 Task: Add an event with the title Second Presentation Revisions and Refinements, date '2023/10/23', time 8:30 AM to 10:30 AMand add a description: The team building workshop will begin with an introduction to the importance of effective communication in the workplace. Participants will learn about the impact of communication on team dynamics, productivity, and overall success. The facilitator will set a positive and supportive tone, creating a safe space for open dialogue and learning.Select event color  Sage . Add location for the event as: Algiers, Algeria, logged in from the account softage.8@softage.netand send the event invitation to softage.1@softage.net and softage.2@softage.net. Set a reminder for the event Weekly on Sunday
Action: Mouse moved to (58, 98)
Screenshot: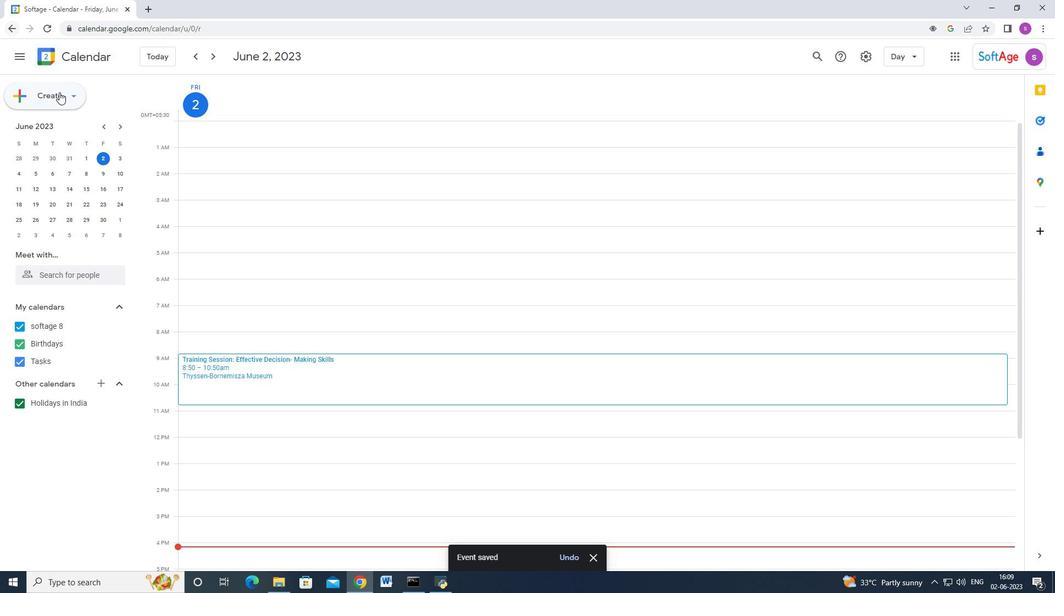 
Action: Mouse pressed left at (58, 98)
Screenshot: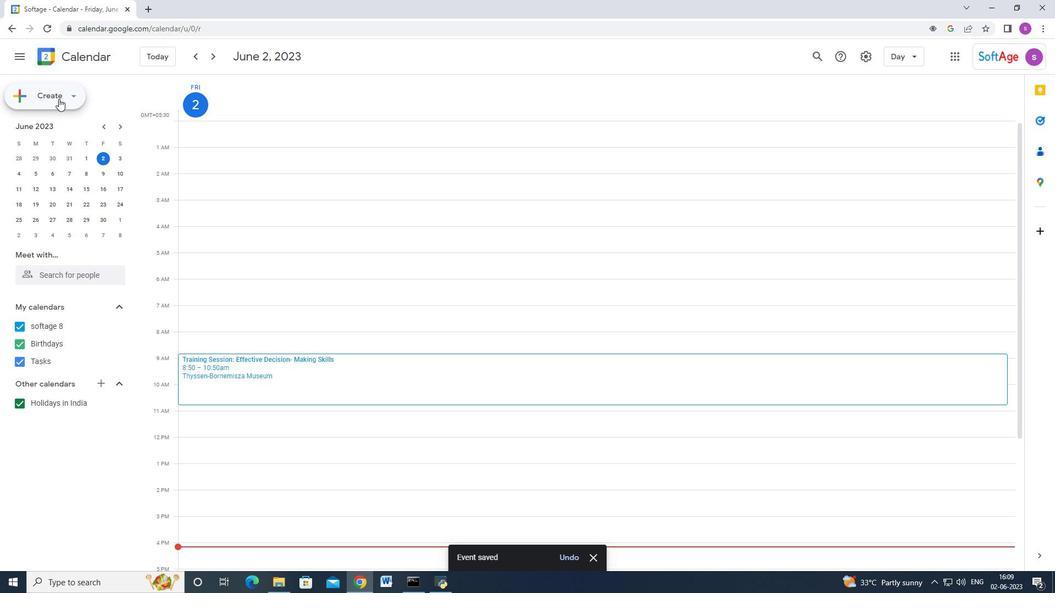 
Action: Mouse moved to (58, 119)
Screenshot: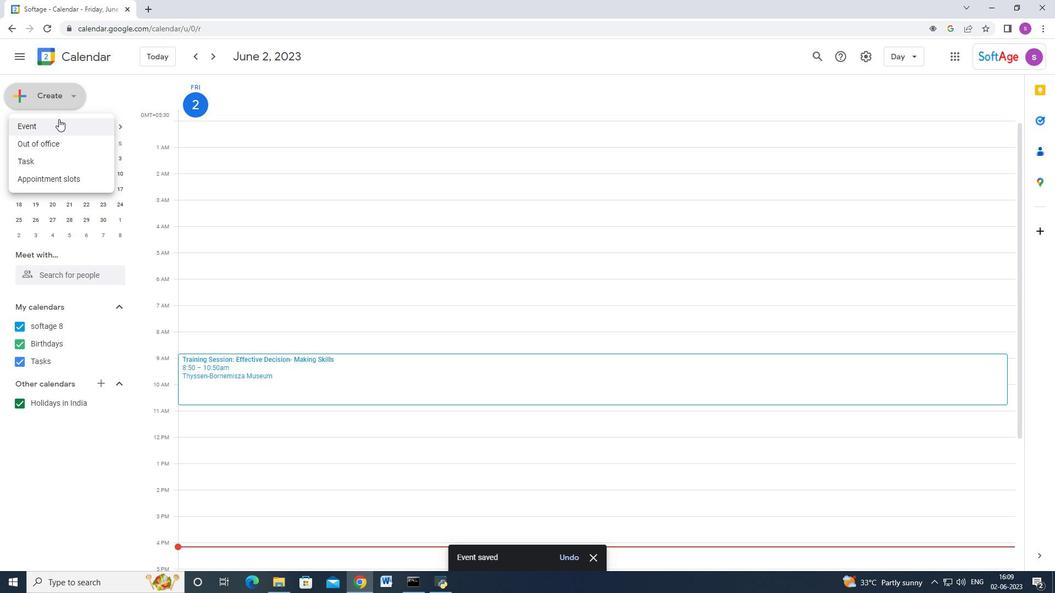 
Action: Mouse pressed left at (58, 119)
Screenshot: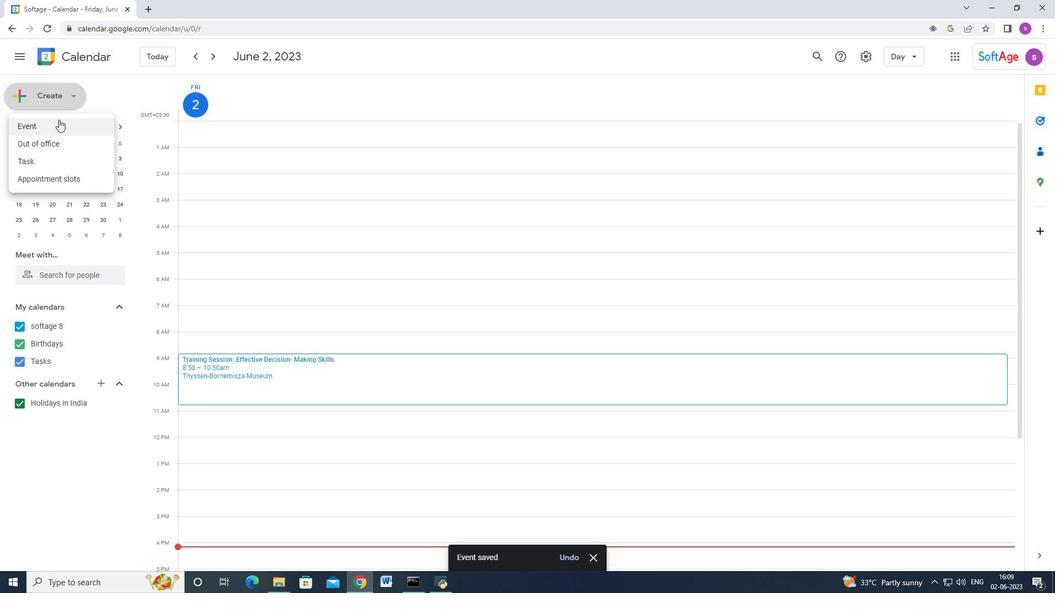 
Action: Mouse moved to (608, 528)
Screenshot: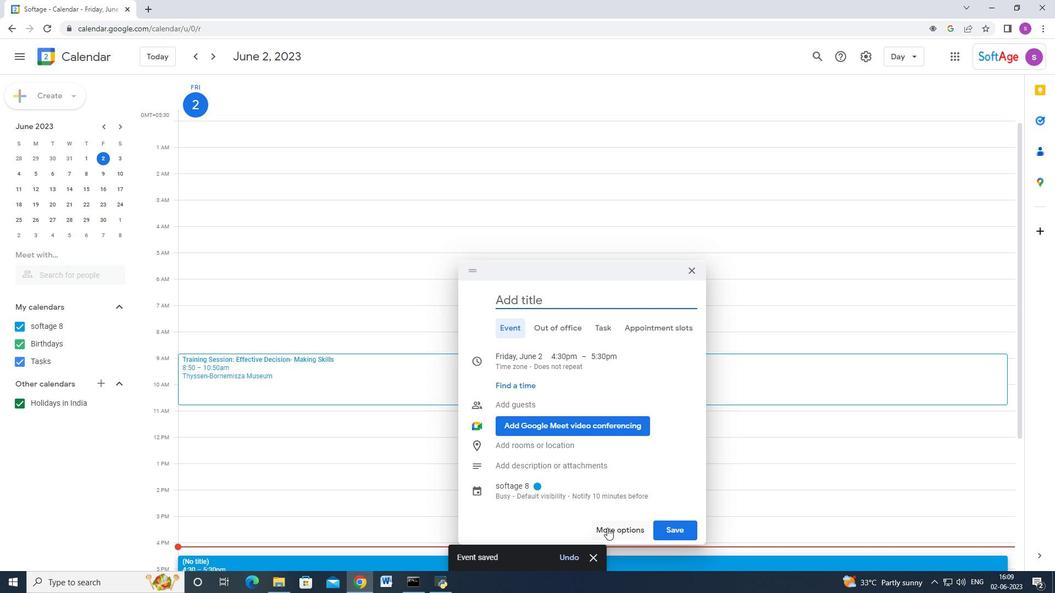 
Action: Mouse pressed left at (608, 528)
Screenshot: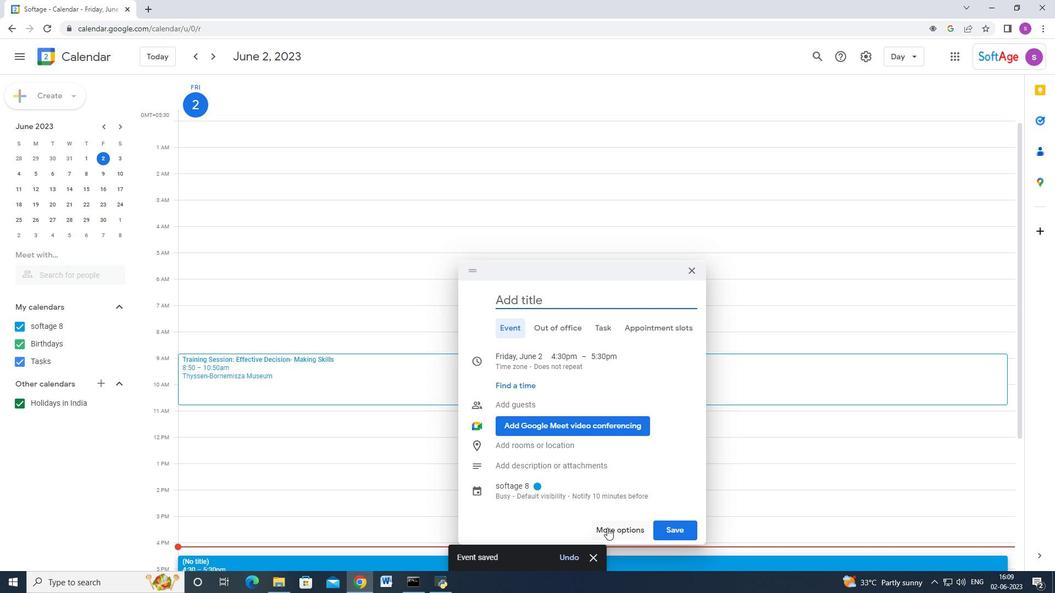 
Action: Mouse moved to (199, 73)
Screenshot: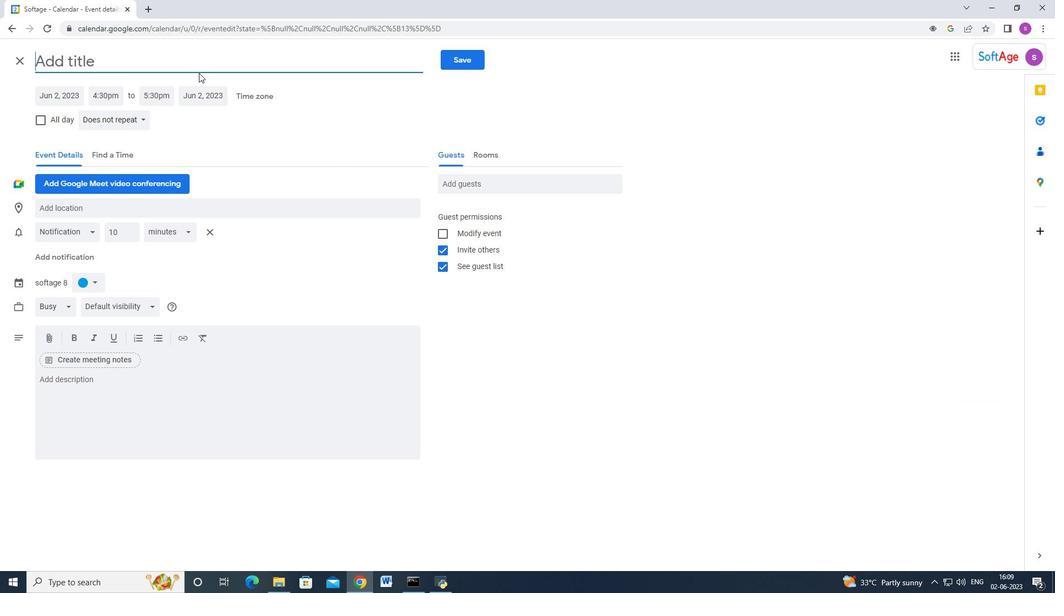 
Action: Key pressed <Key.shift_r>Sc<Key.backspace>econd<Key.space><Key.shift><Key.shift><Key.shift><Key.shift>Presem<Key.backspace>ntation<Key.space><Key.shift_r>Revisions<Key.space>and<Key.space><Key.shift_r>Refinements
Screenshot: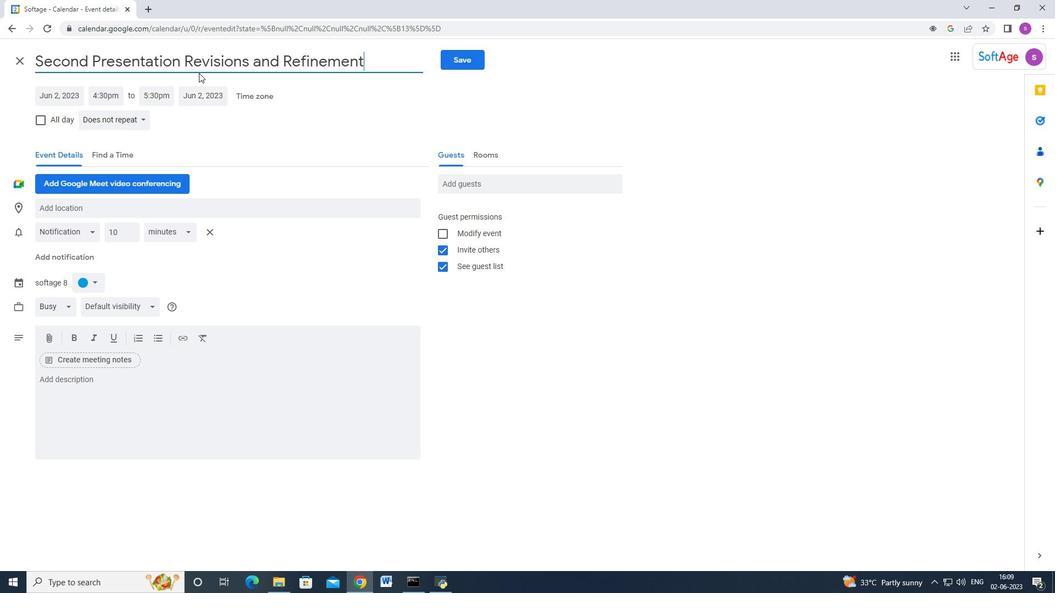 
Action: Mouse moved to (64, 99)
Screenshot: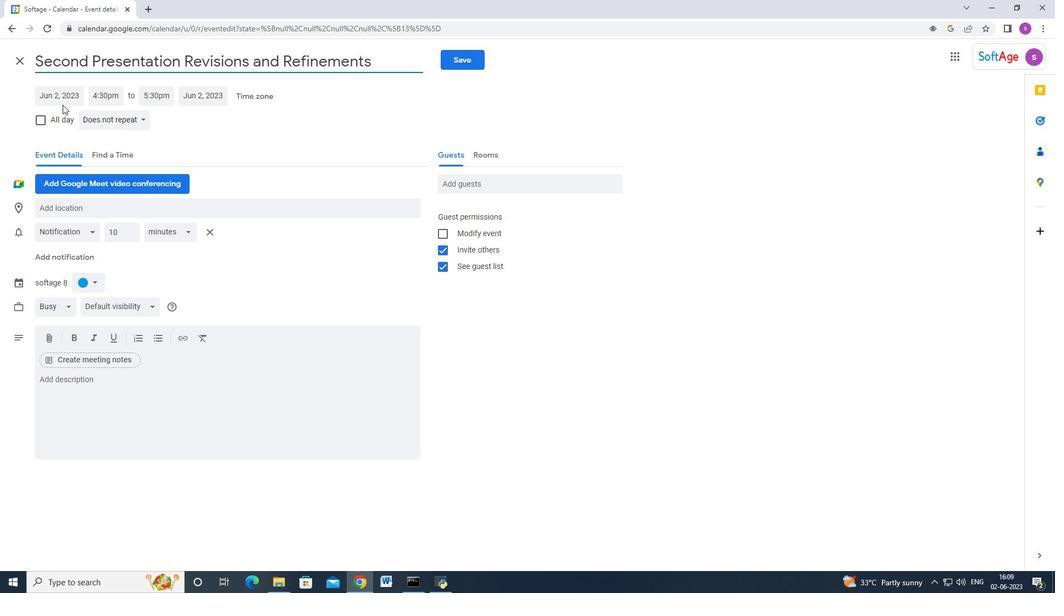 
Action: Mouse pressed left at (64, 99)
Screenshot: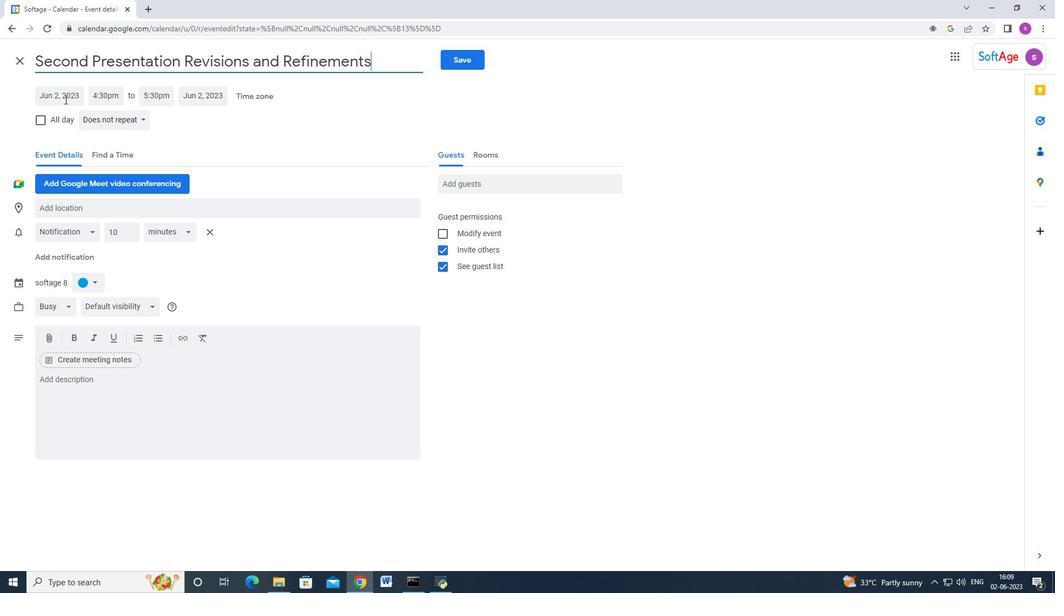 
Action: Mouse moved to (171, 115)
Screenshot: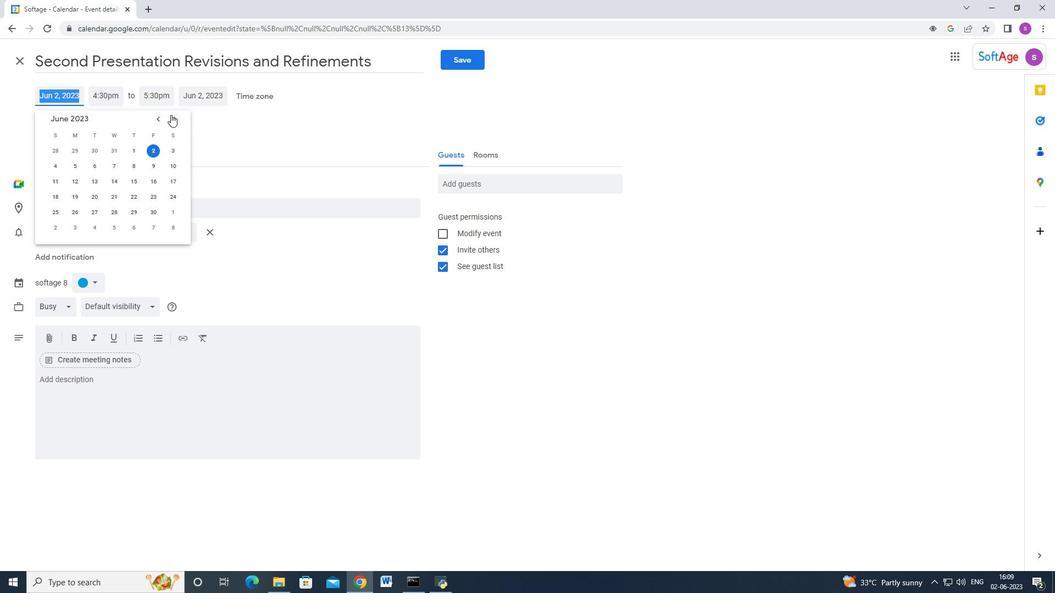 
Action: Mouse pressed left at (170, 115)
Screenshot: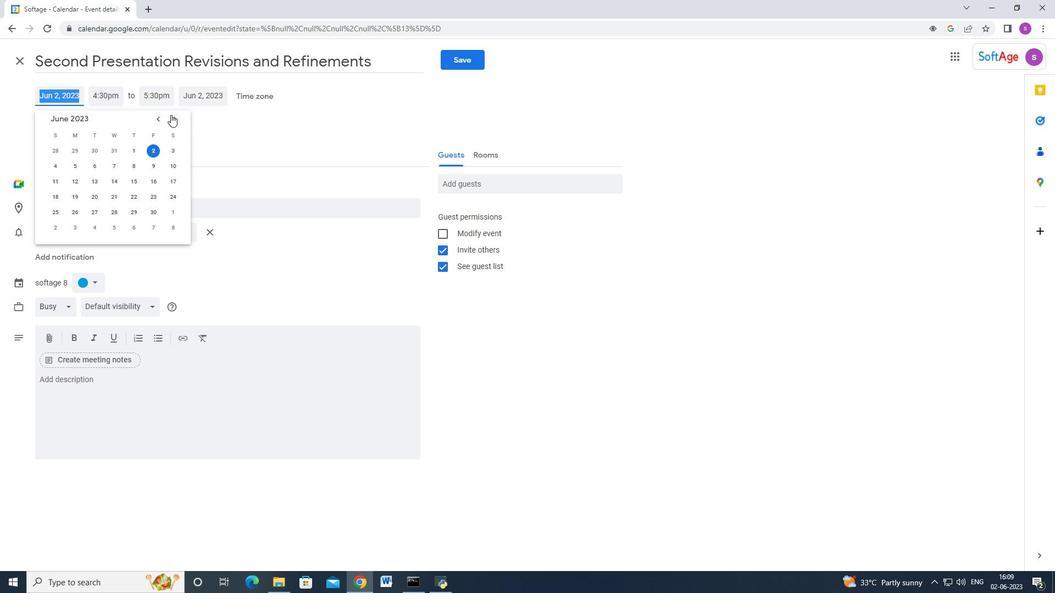 
Action: Mouse moved to (172, 115)
Screenshot: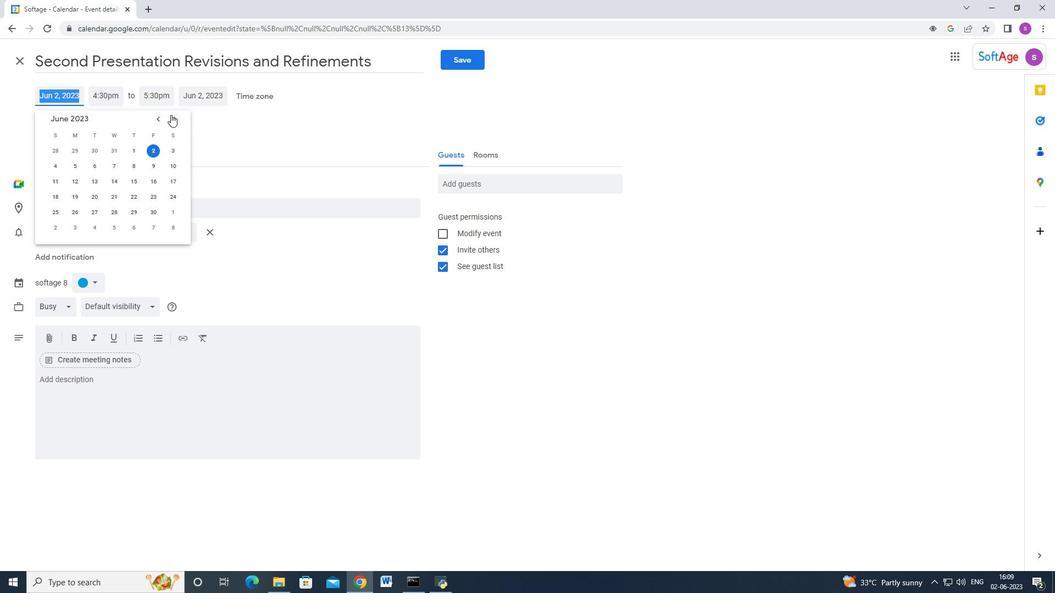 
Action: Mouse pressed left at (172, 115)
Screenshot: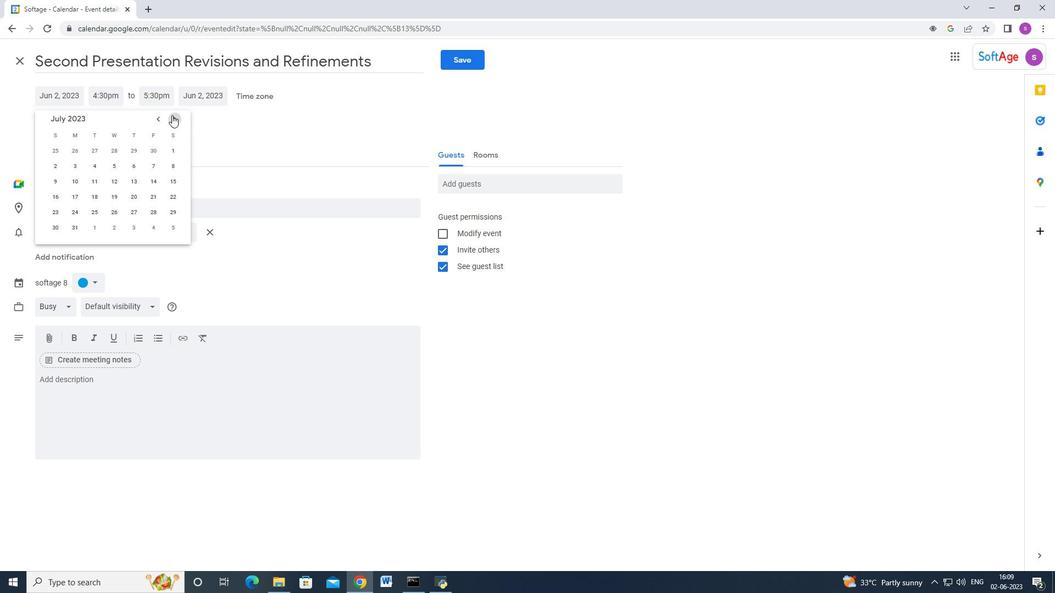 
Action: Mouse pressed left at (172, 115)
Screenshot: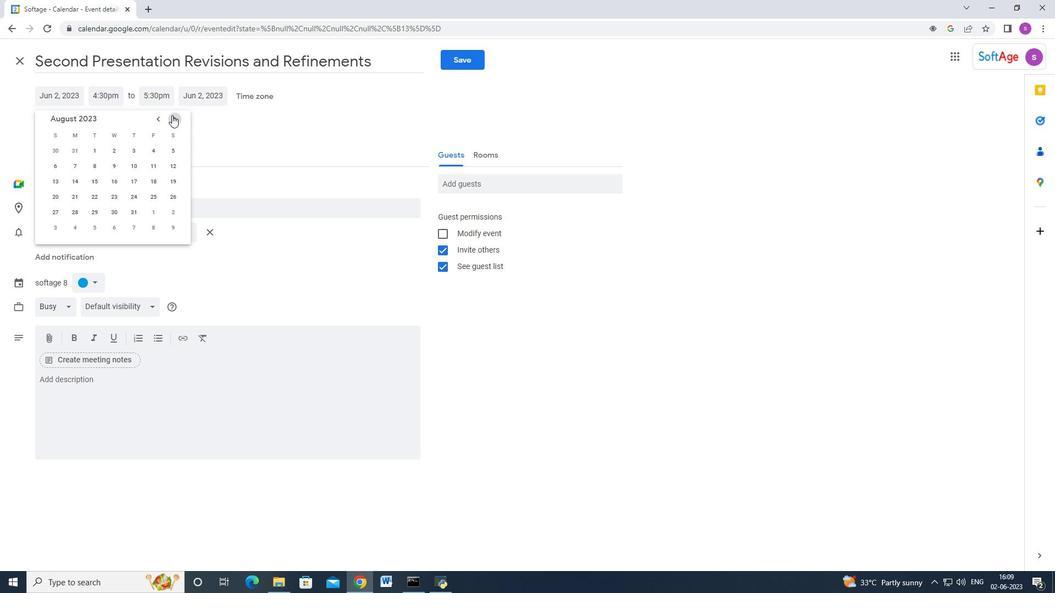 
Action: Mouse pressed left at (172, 115)
Screenshot: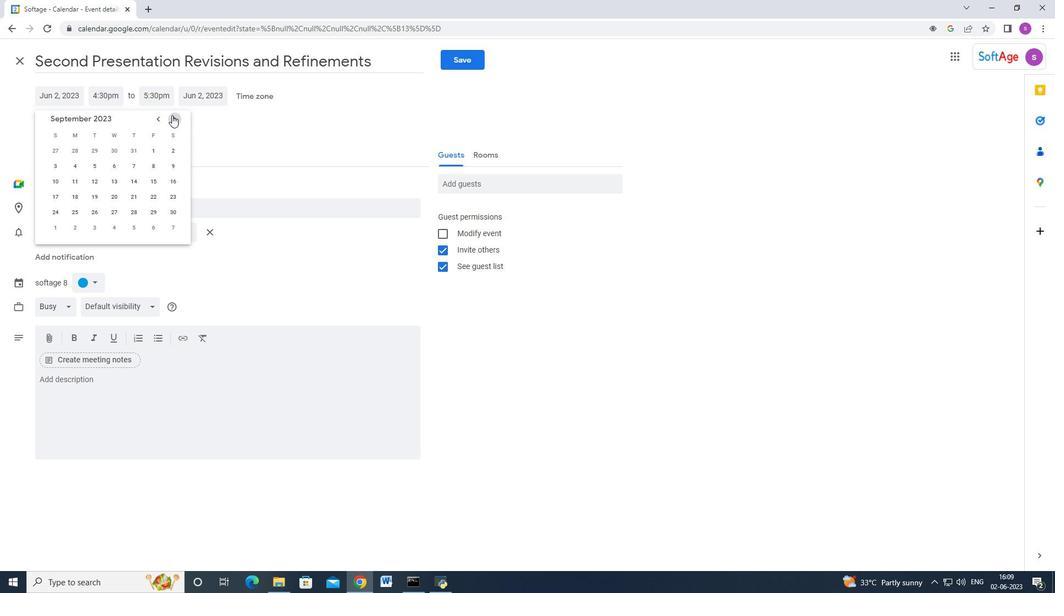 
Action: Mouse moved to (80, 197)
Screenshot: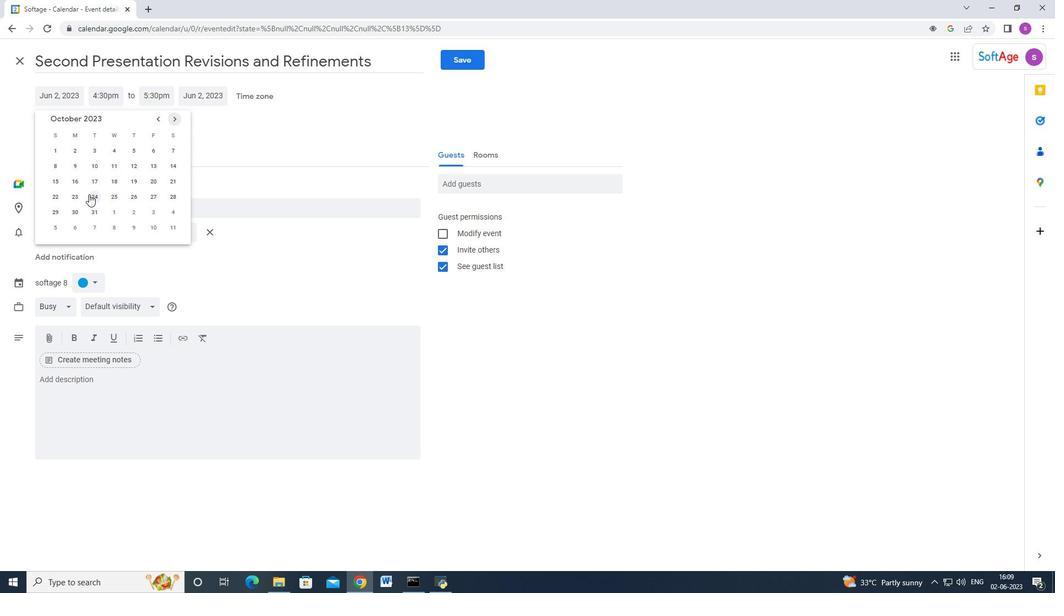 
Action: Mouse pressed left at (80, 197)
Screenshot: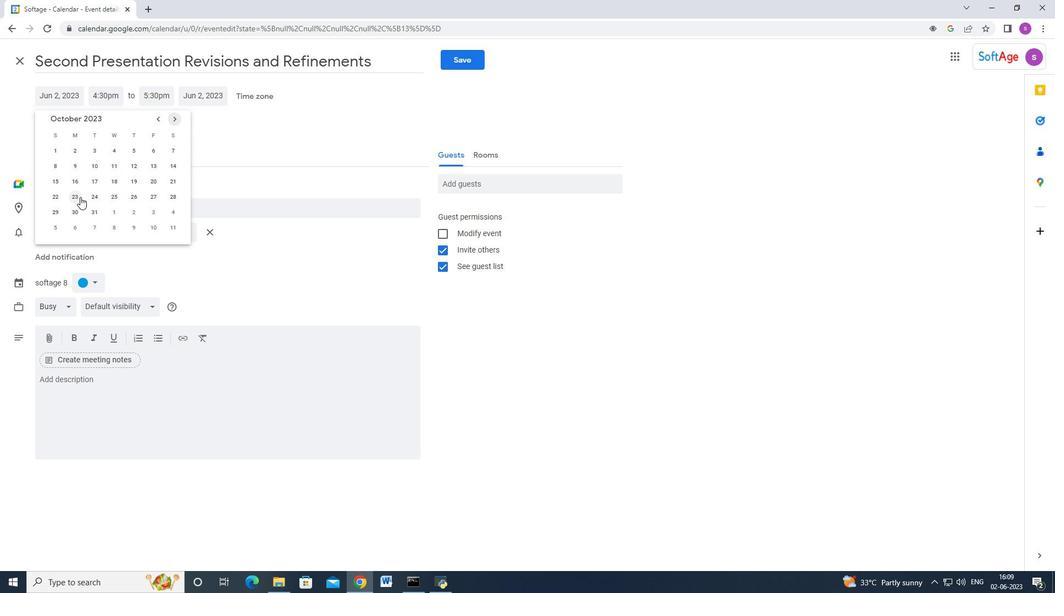 
Action: Mouse moved to (109, 101)
Screenshot: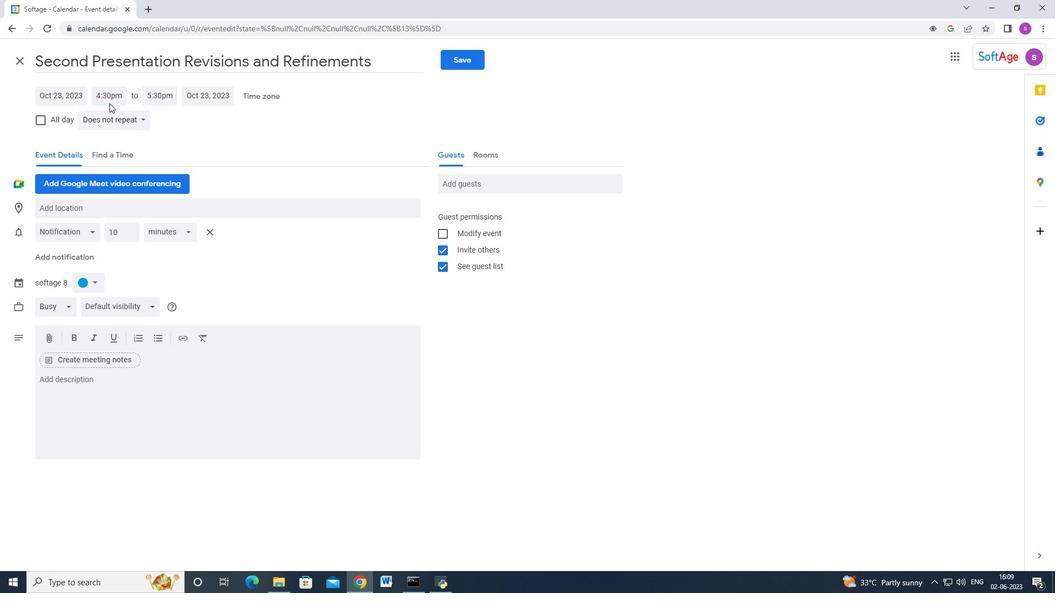 
Action: Mouse pressed left at (109, 101)
Screenshot: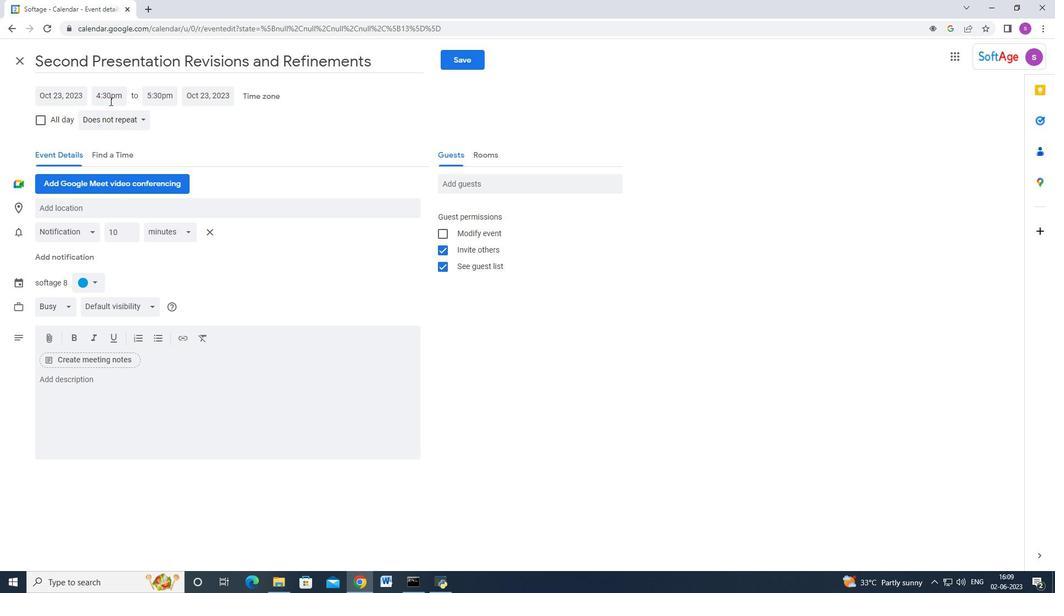 
Action: Mouse moved to (119, 98)
Screenshot: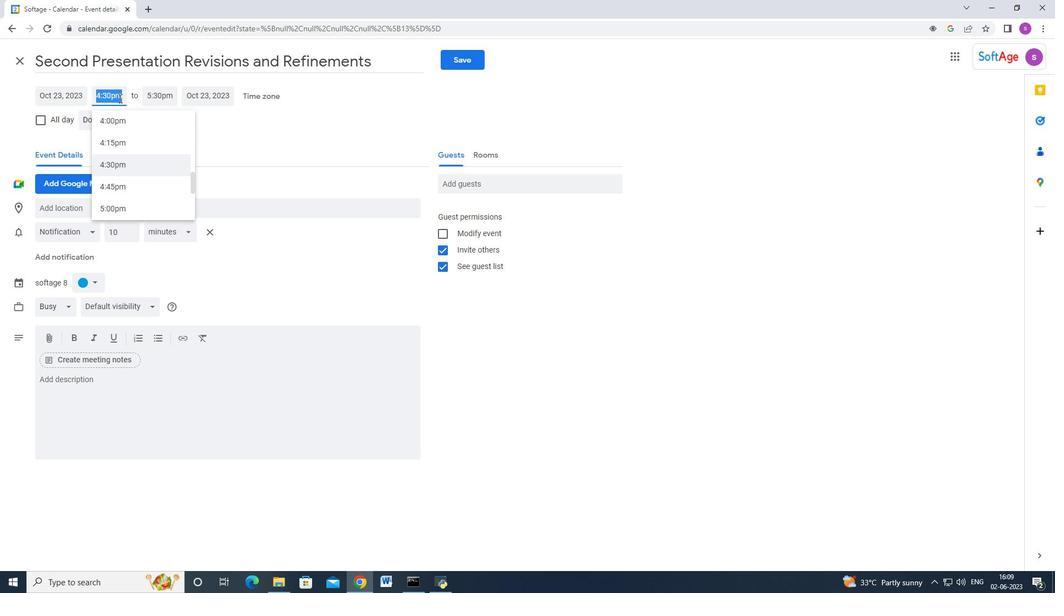 
Action: Key pressed 8<Key.shift>:30am<Key.enter><Key.tab>10<Key.shift>:30am<Key.enter>
Screenshot: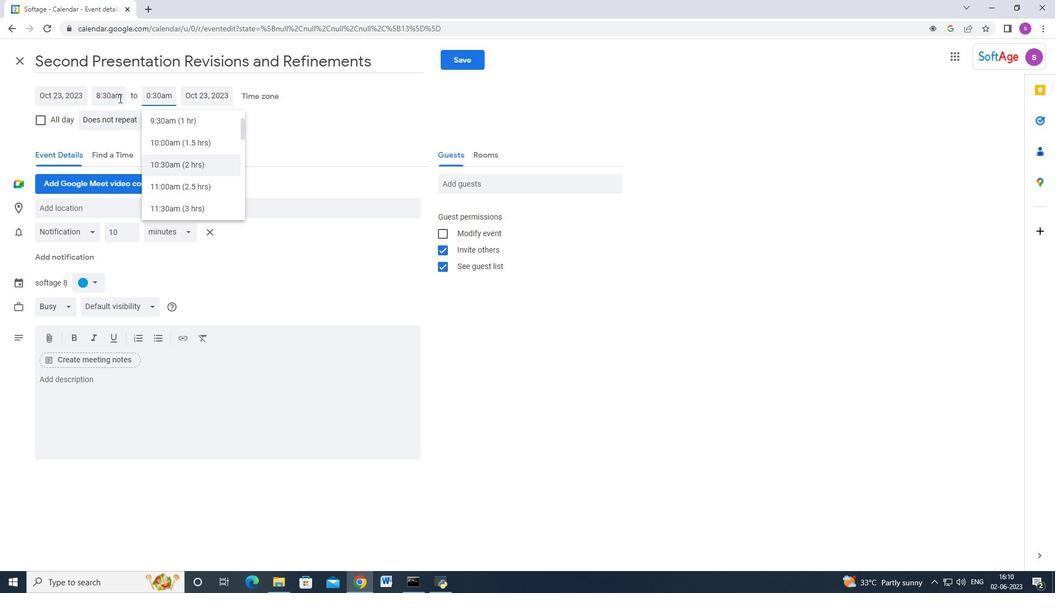 
Action: Mouse moved to (224, 382)
Screenshot: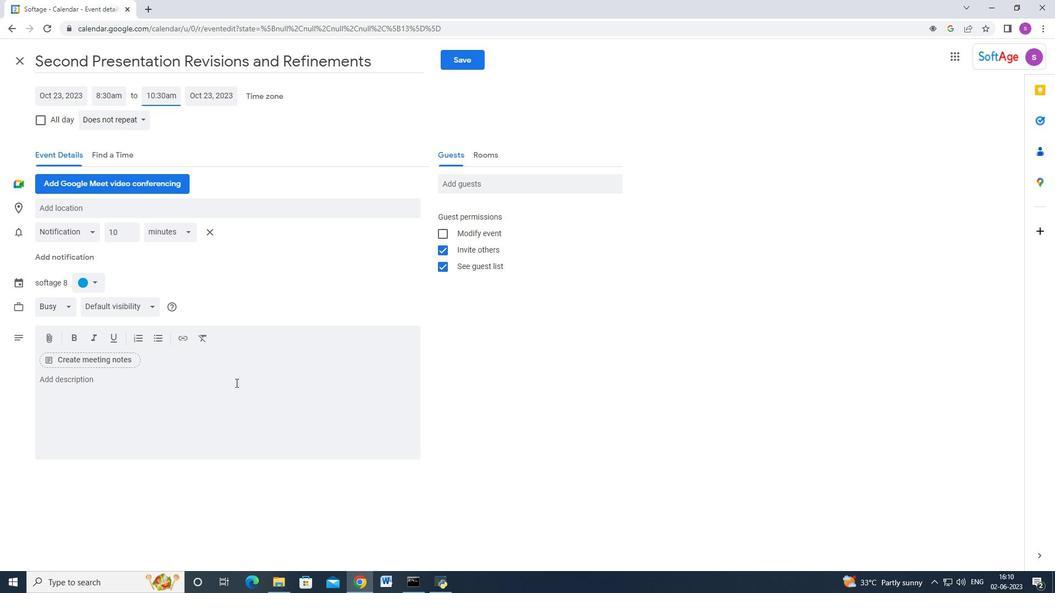 
Action: Mouse pressed left at (224, 382)
Screenshot: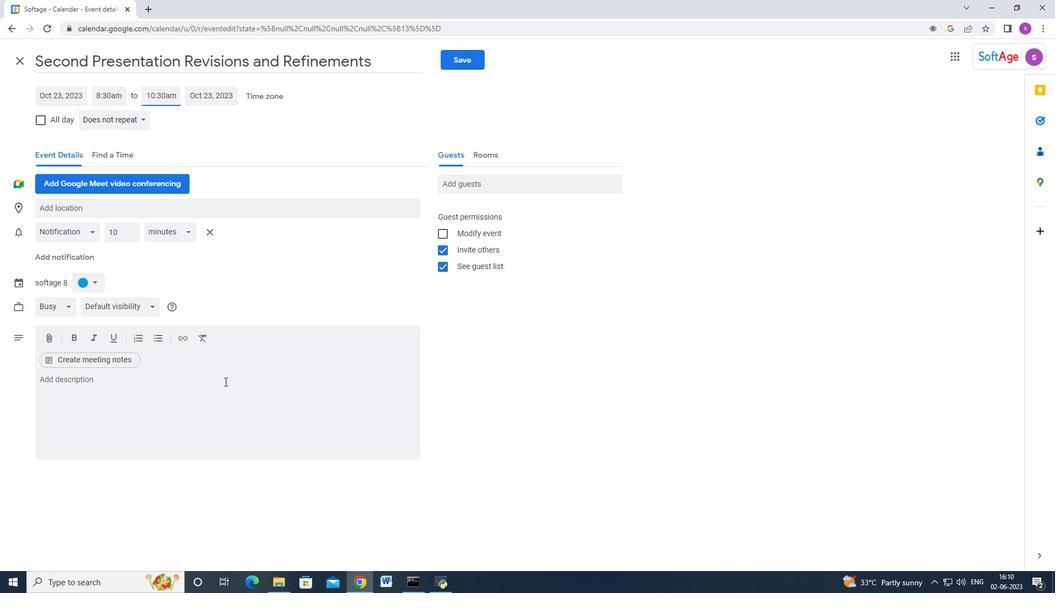 
Action: Mouse moved to (224, 382)
Screenshot: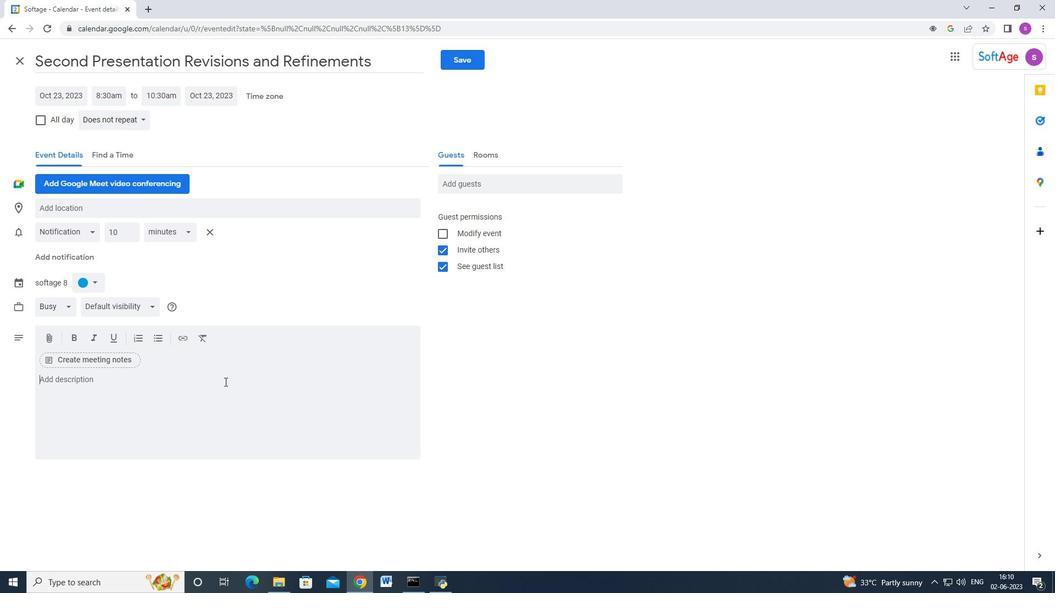 
Action: Key pressed <Key.shift>The<Key.space>team<Key.space>building<Key.space>workshop<Key.space>will<Key.space>begin<Key.space>with<Key.space>an<Key.space>introduction<Key.space>to<Key.space>the<Key.space>impoe<Key.backspace>rtance<Key.space>of<Key.space>effective<Key.space>communication<Key.space>in<Key.space>the<Key.space>workplace.<Key.space><Key.shift>Participants<Key.space>will<Key.space>learn<Key.space>abouth<Key.backspace><Key.space>the<Key.space>impact<Key.space>of<Key.space>communication<Key.space>on<Key.space>team<Key.space>dynamics,<Key.space>productivity<Key.space><Key.backspace>,<Key.space>and<Key.space>overall<Key.space>success.<Key.space><Key.shift>The<Key.space>facilitator<Key.space>will<Key.space>set<Key.space>a<Key.space>positive<Key.space>and<Key.space>supportive<Key.space>tone,<Key.space>creating<Key.space>a<Key.space>safe<Key.space>space<Key.space>for<Key.space>open<Key.space>dialogue<Key.space>and<Key.space>learning.
Screenshot: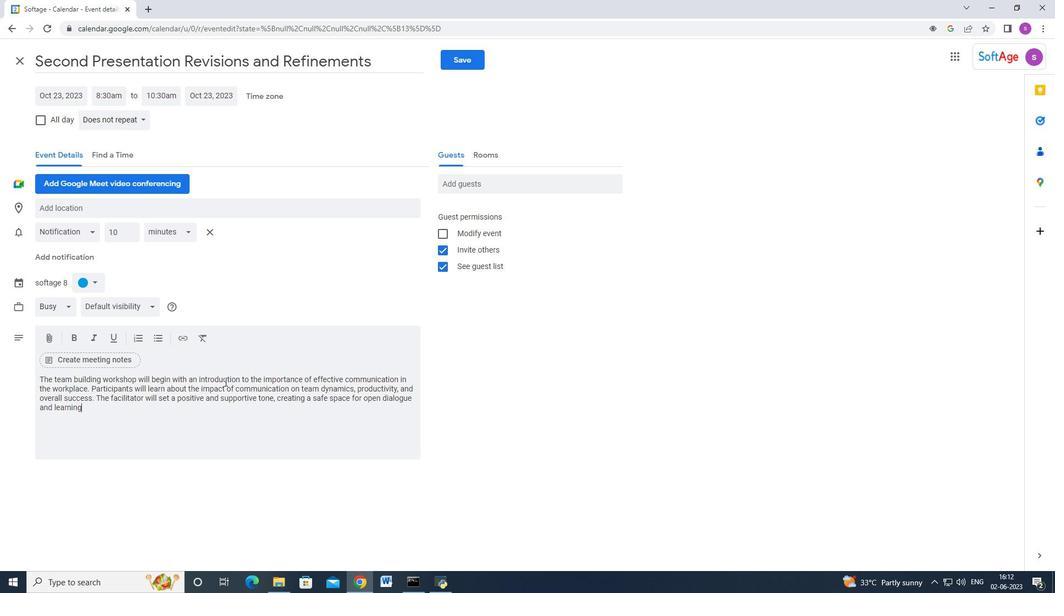 
Action: Mouse moved to (81, 285)
Screenshot: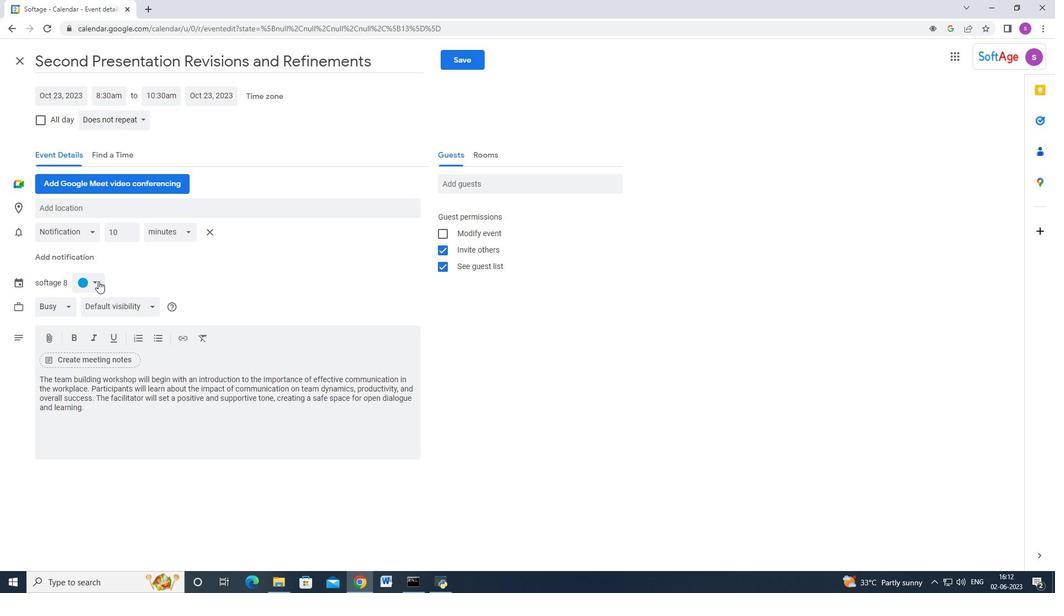 
Action: Mouse pressed left at (81, 285)
Screenshot: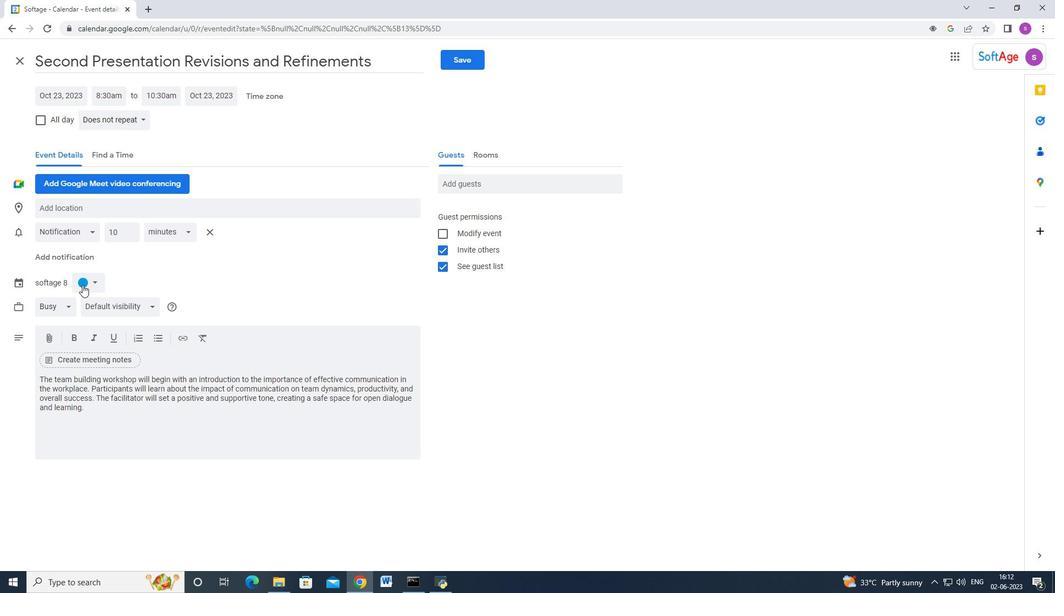 
Action: Mouse moved to (81, 308)
Screenshot: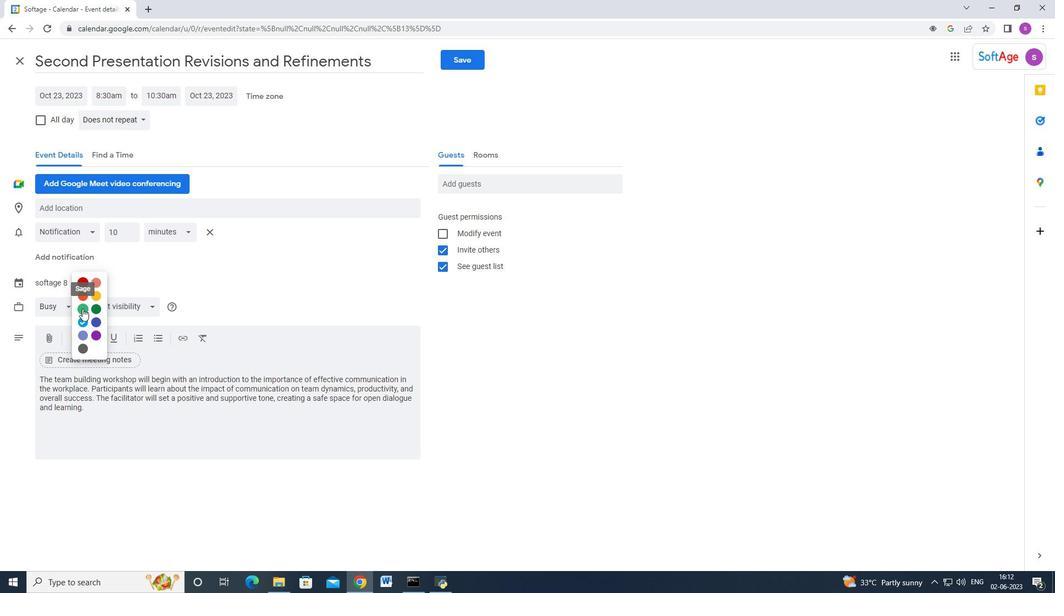 
Action: Mouse pressed left at (81, 308)
Screenshot: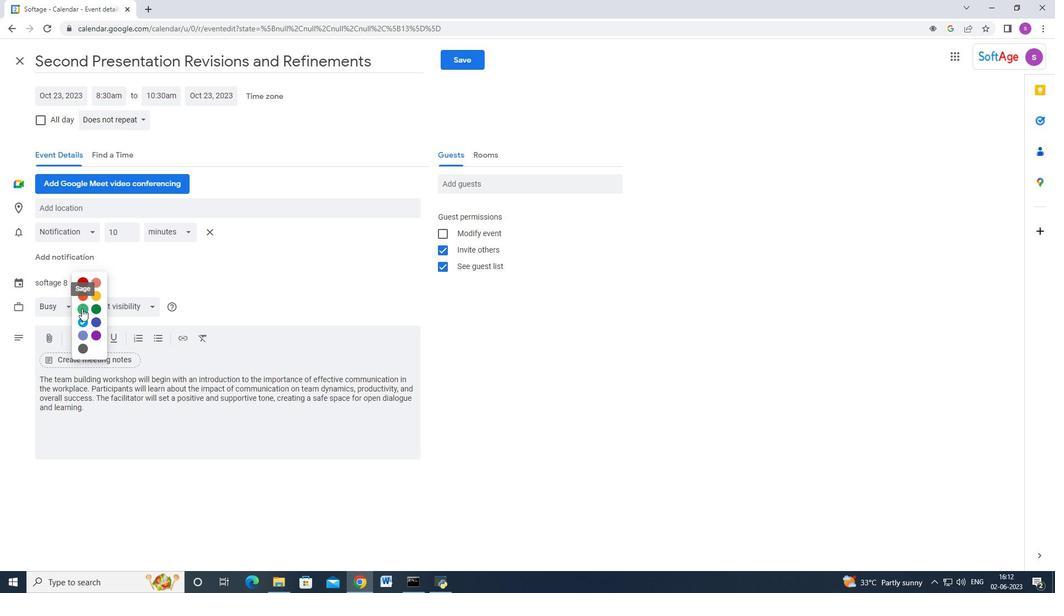 
Action: Mouse moved to (187, 211)
Screenshot: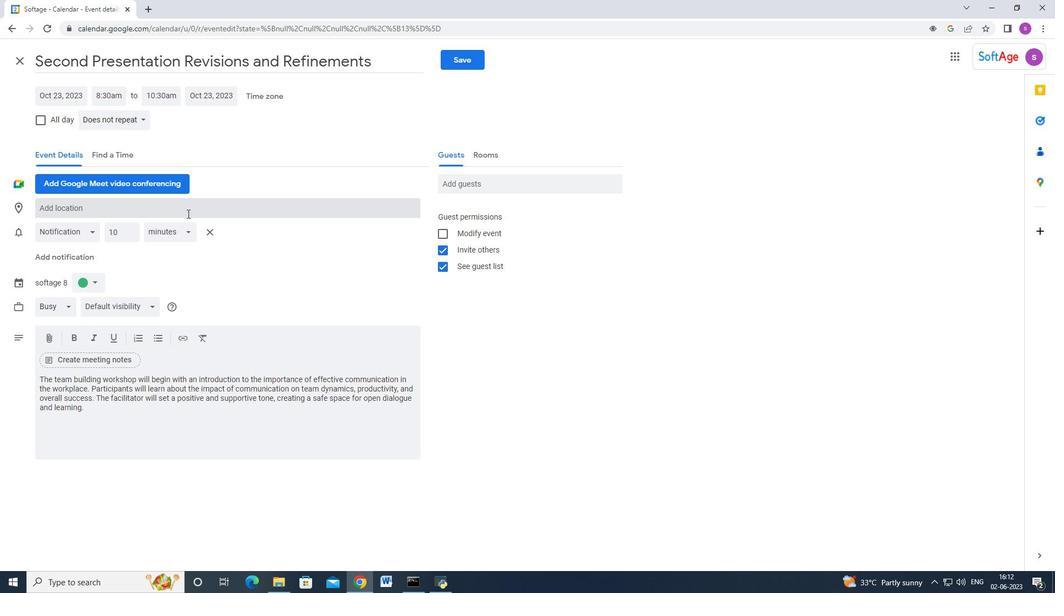
Action: Mouse pressed left at (187, 211)
Screenshot: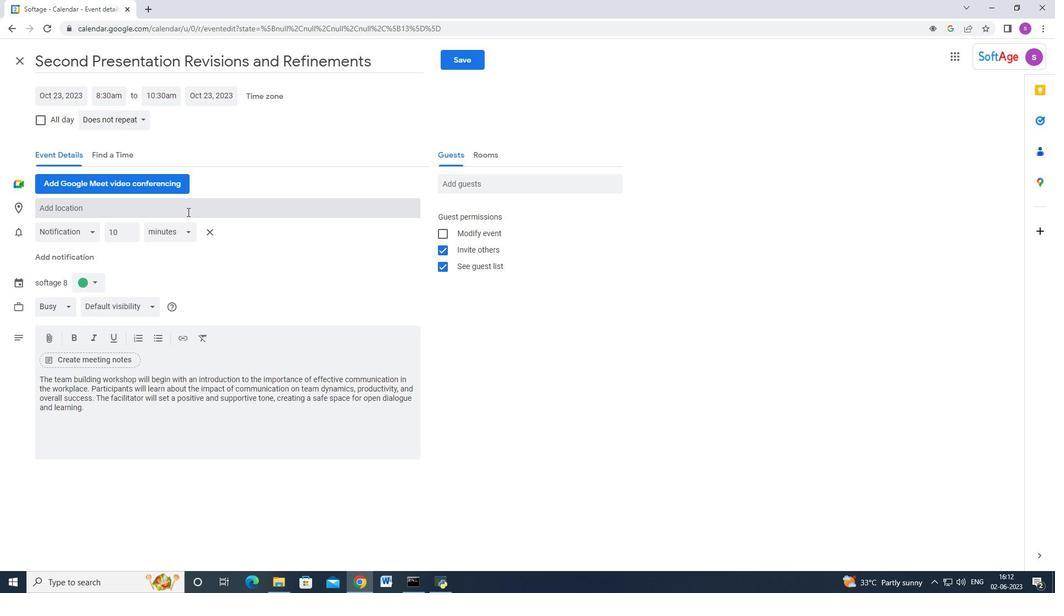 
Action: Key pressed <Key.shift_r>Algiers,<Key.space><Key.shift_r>Algeria<Key.enter>
Screenshot: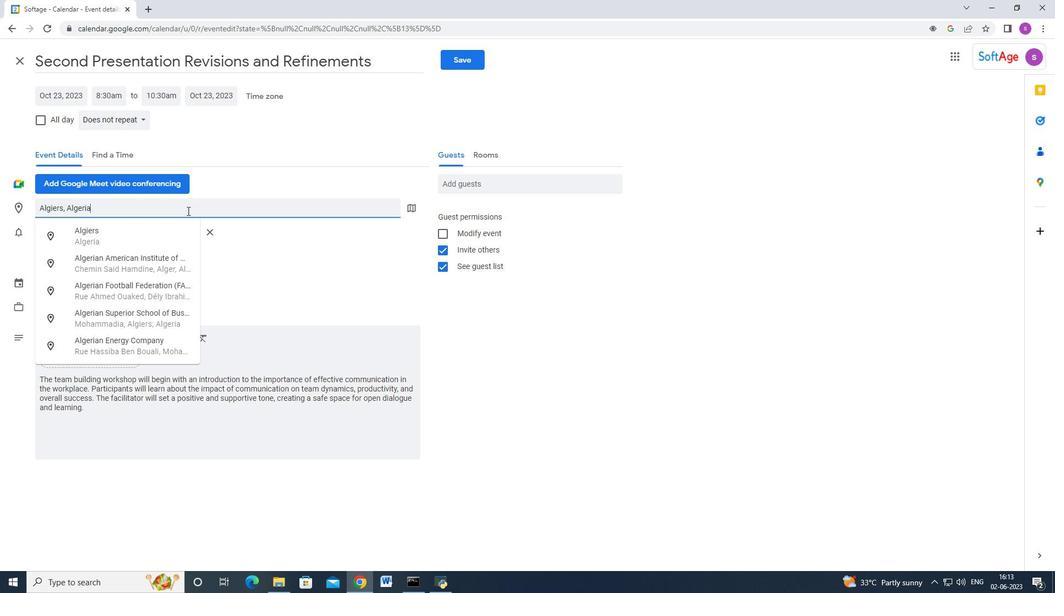 
Action: Mouse moved to (565, 183)
Screenshot: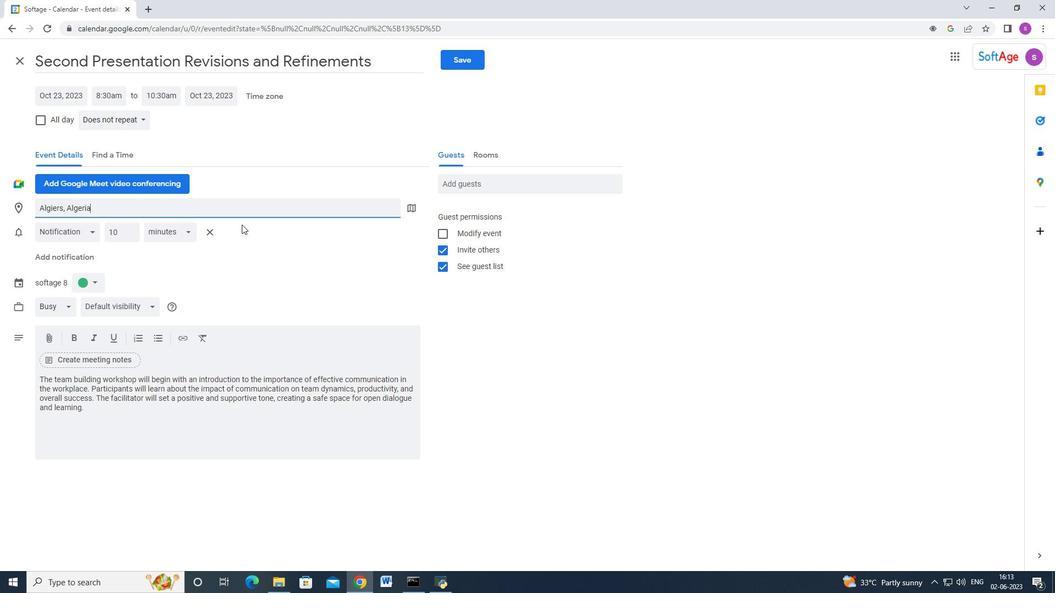 
Action: Mouse pressed left at (565, 183)
Screenshot: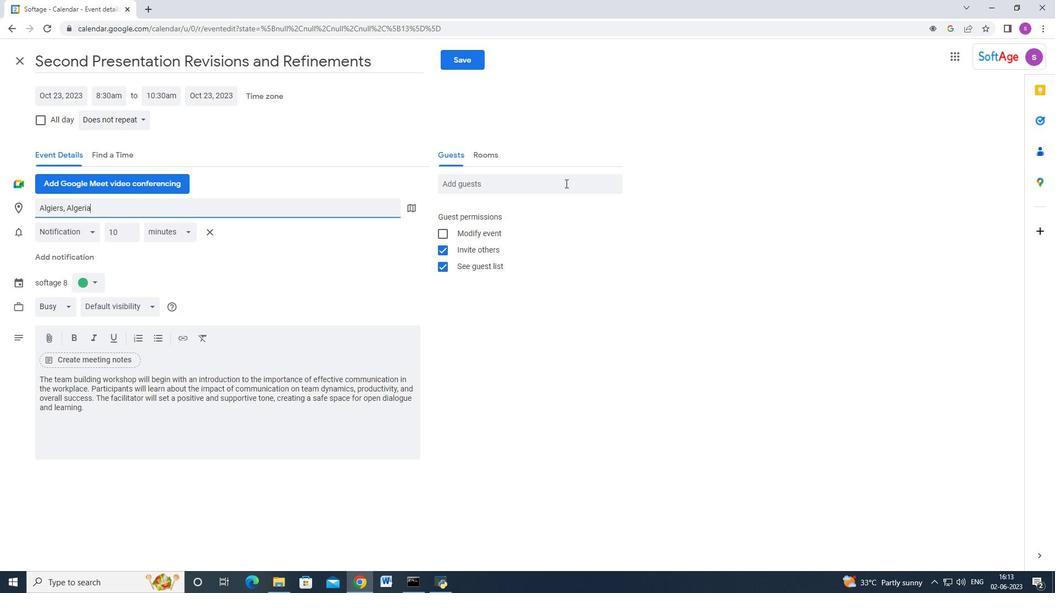 
Action: Key pressed softage.1<Key.shift_r>@softage.net<Key.enter>softage.2<Key.shift_r>@softaage<Key.backspace><Key.backspace><Key.backspace>ge.net<Key.enter>
Screenshot: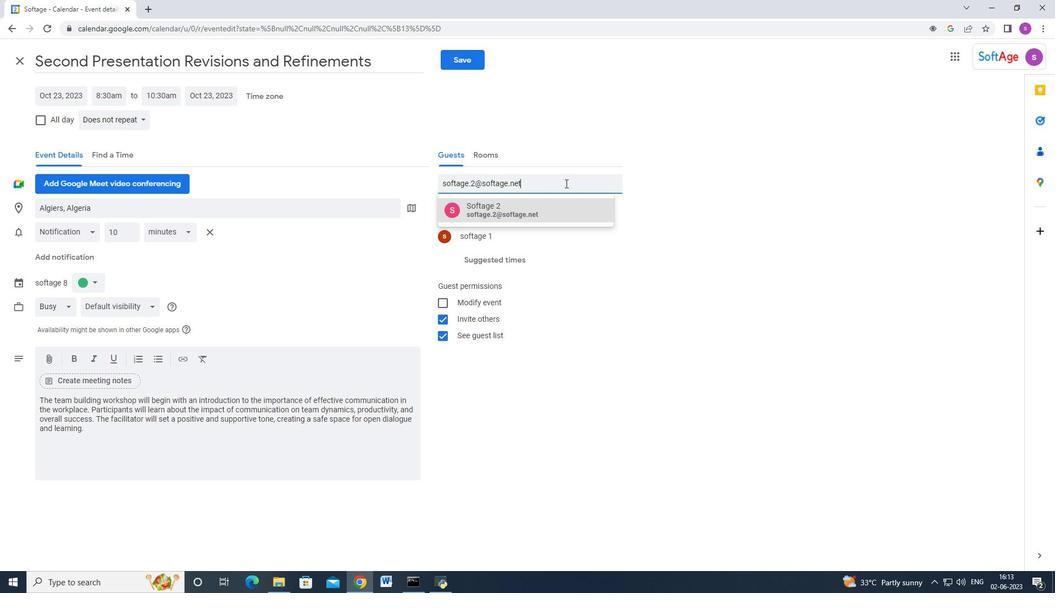 
Action: Mouse moved to (136, 118)
Screenshot: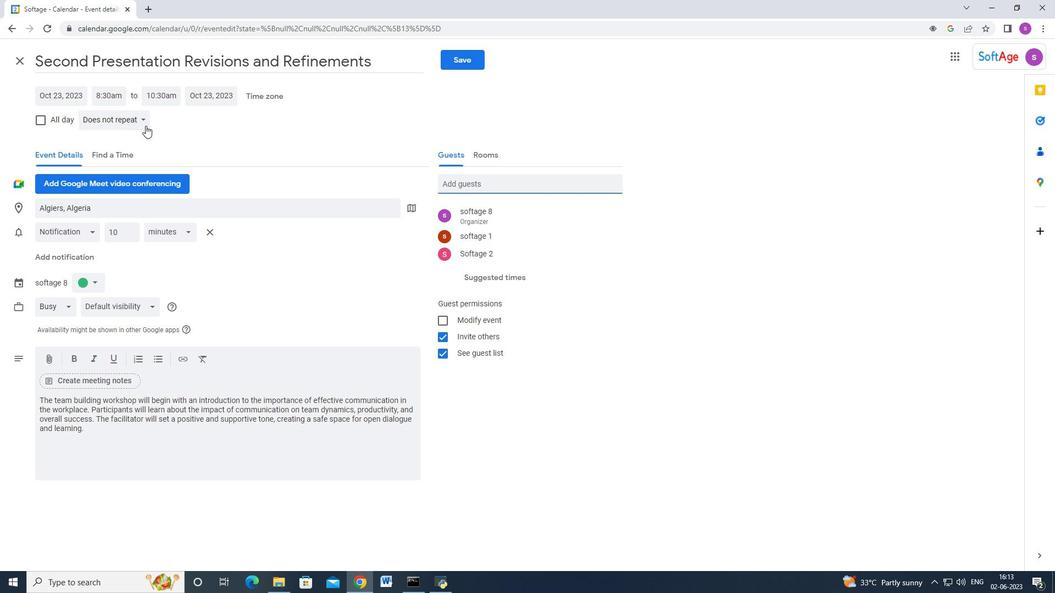 
Action: Mouse pressed left at (136, 118)
Screenshot: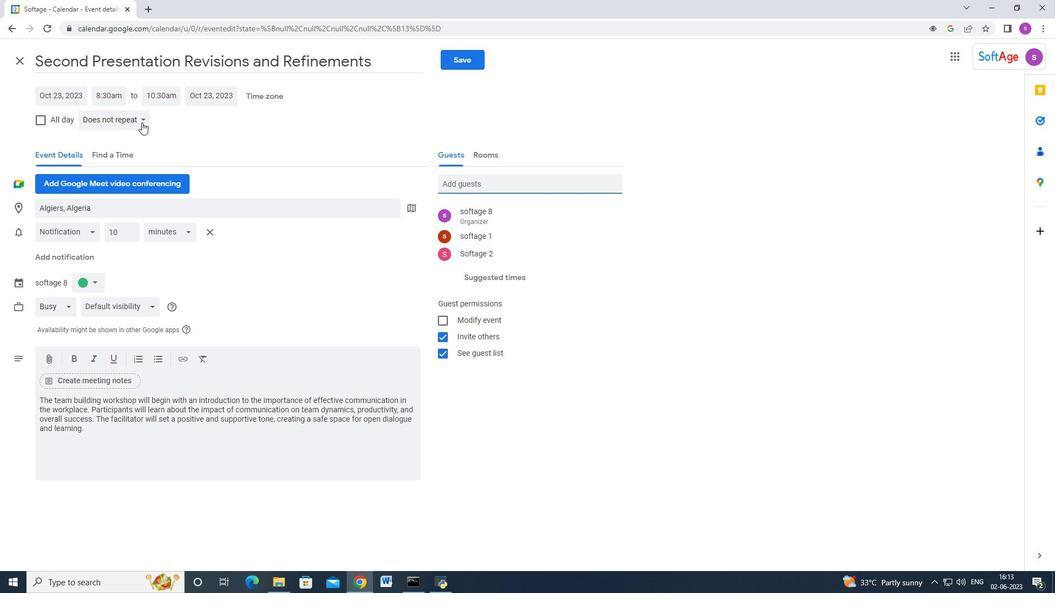 
Action: Mouse moved to (116, 233)
Screenshot: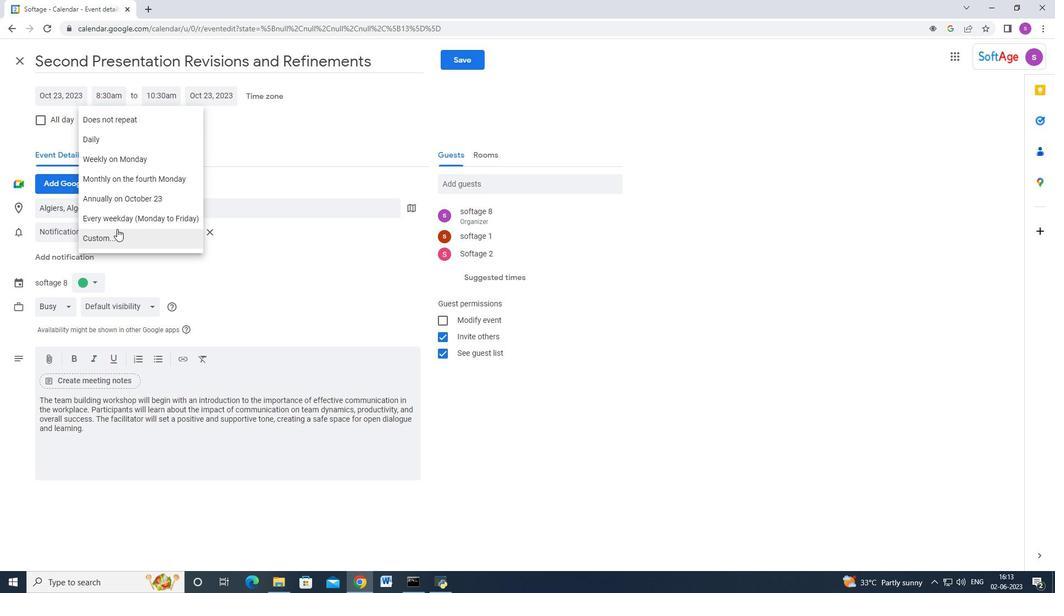 
Action: Mouse pressed left at (116, 233)
Screenshot: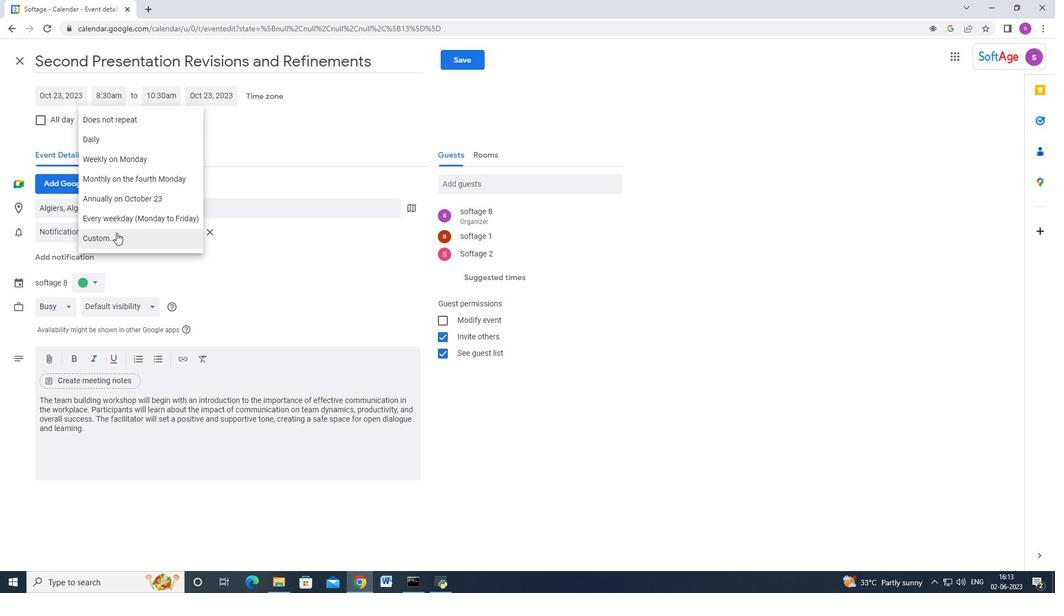
Action: Mouse moved to (455, 283)
Screenshot: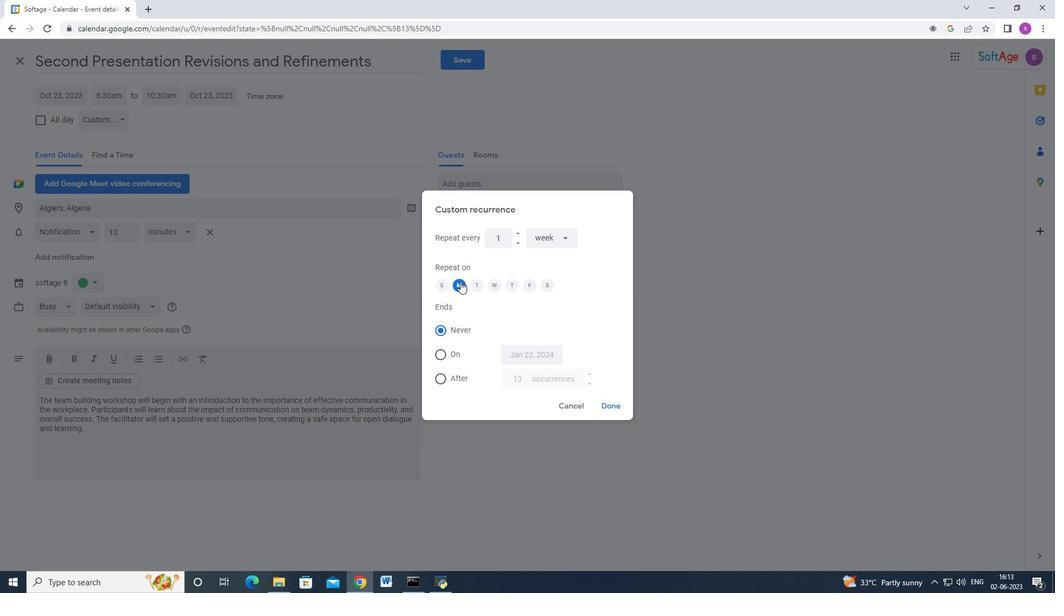 
Action: Mouse pressed left at (455, 283)
Screenshot: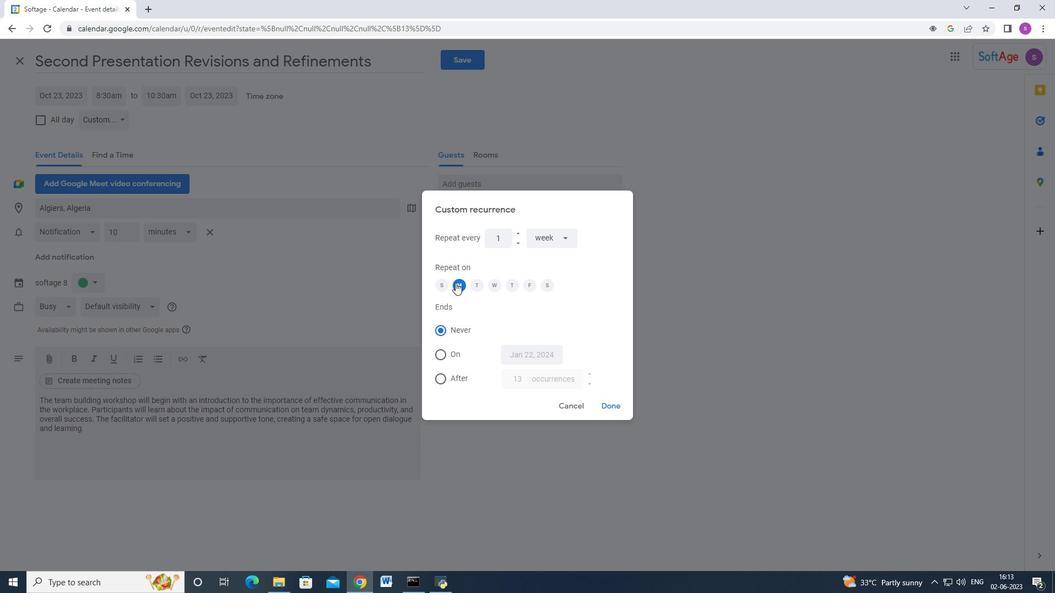 
Action: Mouse moved to (439, 283)
Screenshot: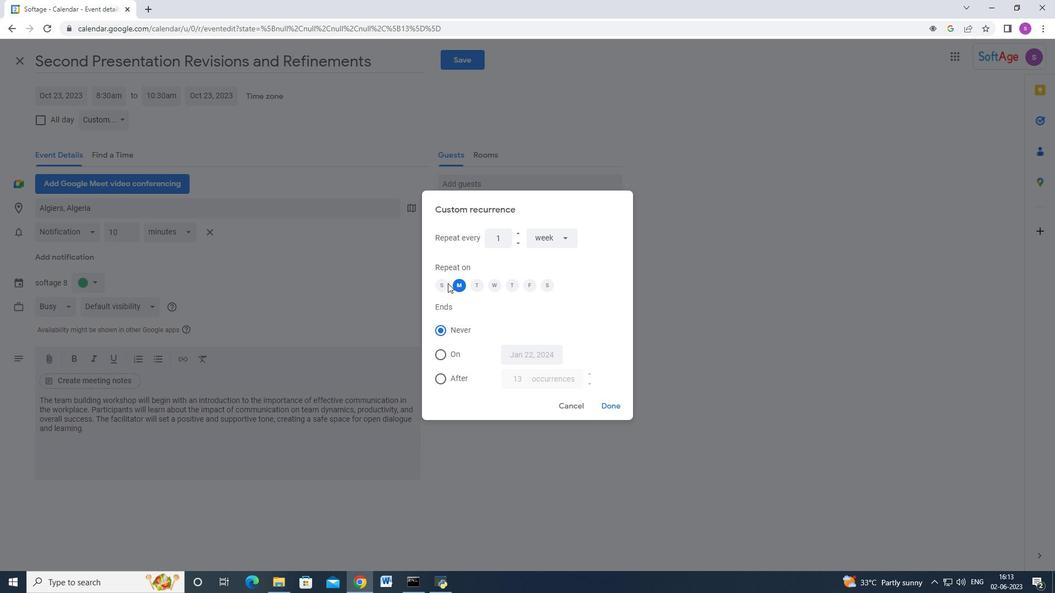 
Action: Mouse pressed left at (439, 283)
Screenshot: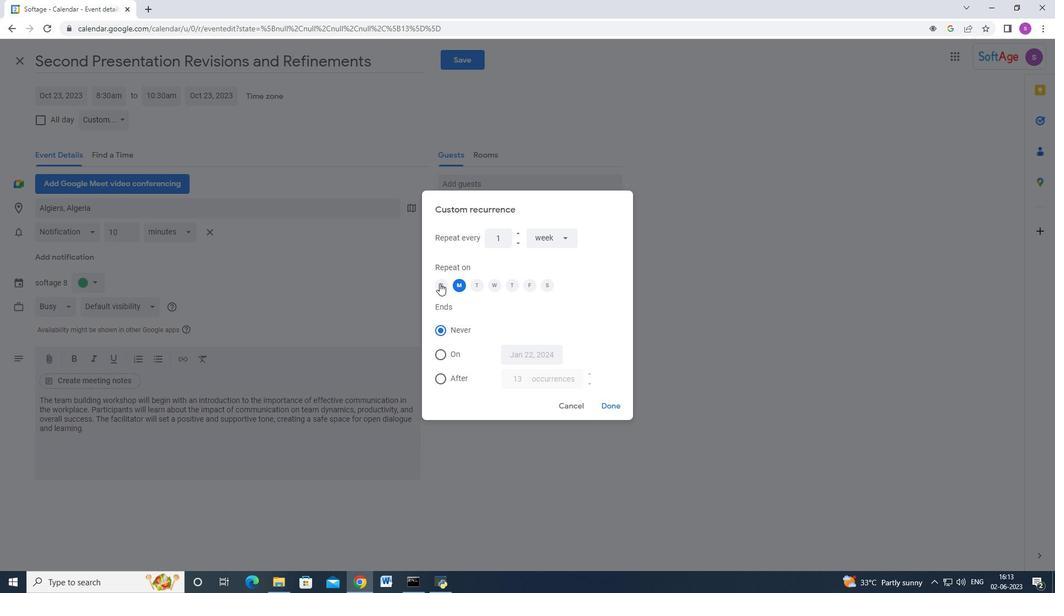 
Action: Mouse moved to (454, 282)
Screenshot: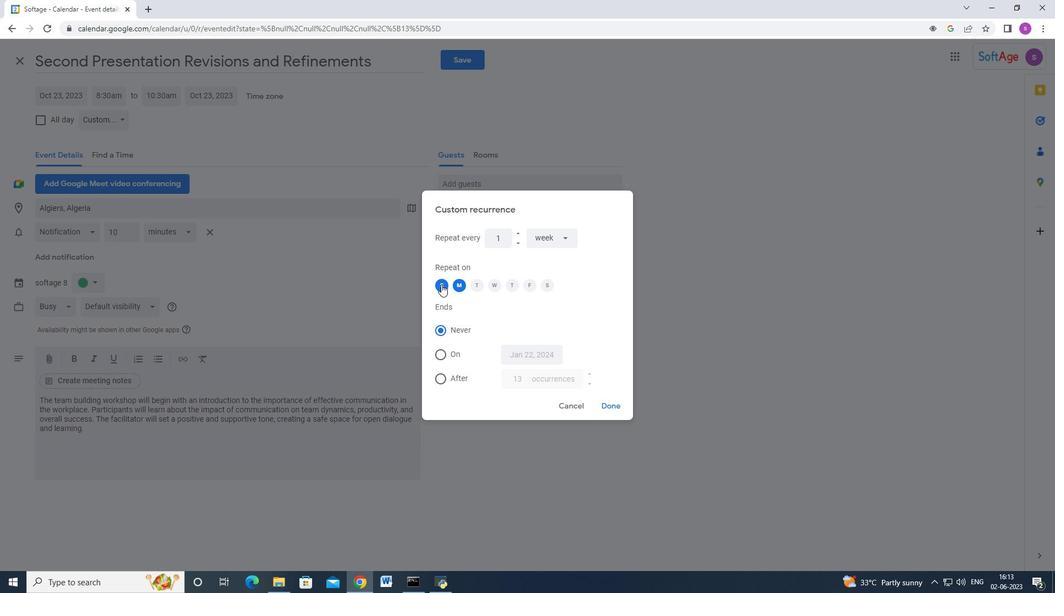 
Action: Mouse pressed left at (454, 282)
Screenshot: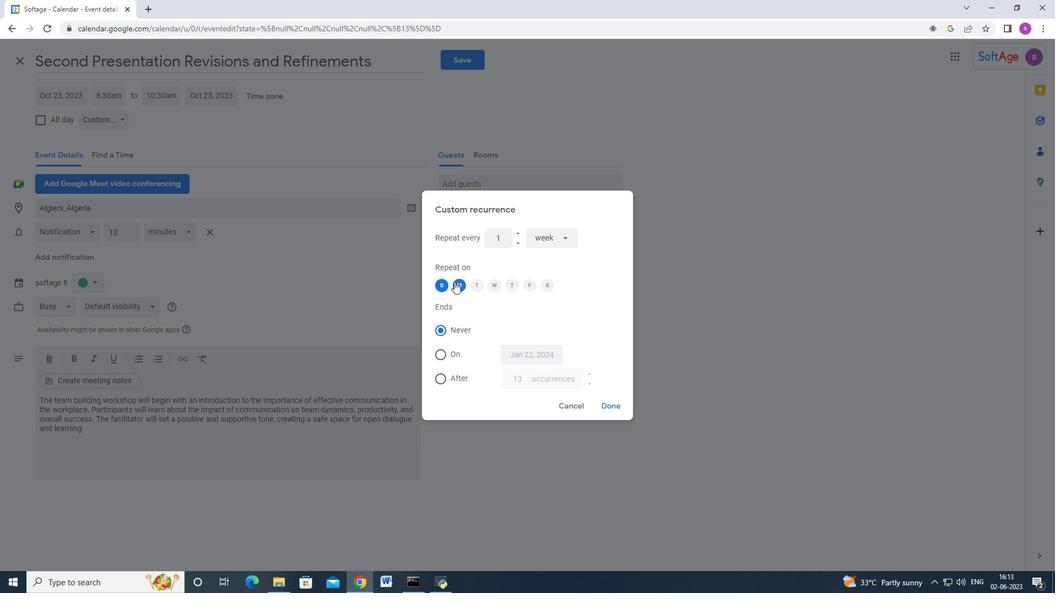 
Action: Mouse moved to (610, 408)
Screenshot: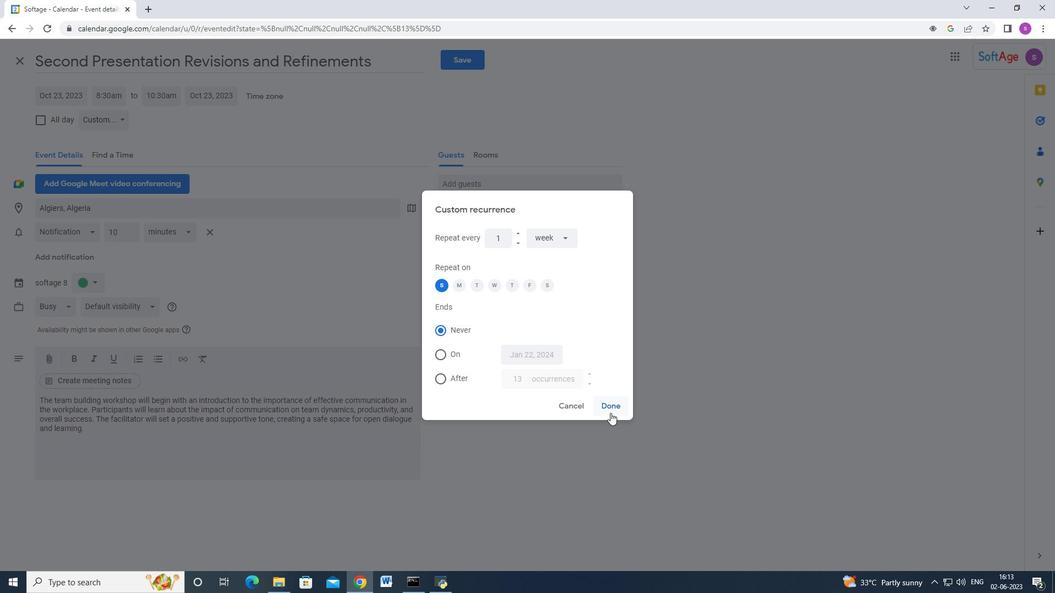 
Action: Mouse pressed left at (610, 408)
Screenshot: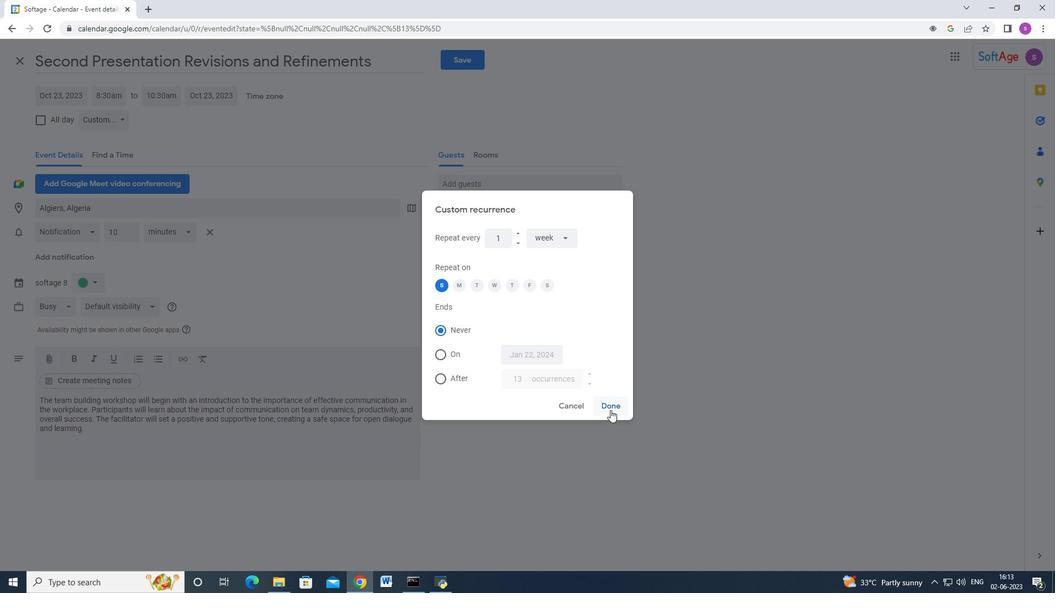
Action: Mouse moved to (455, 60)
Screenshot: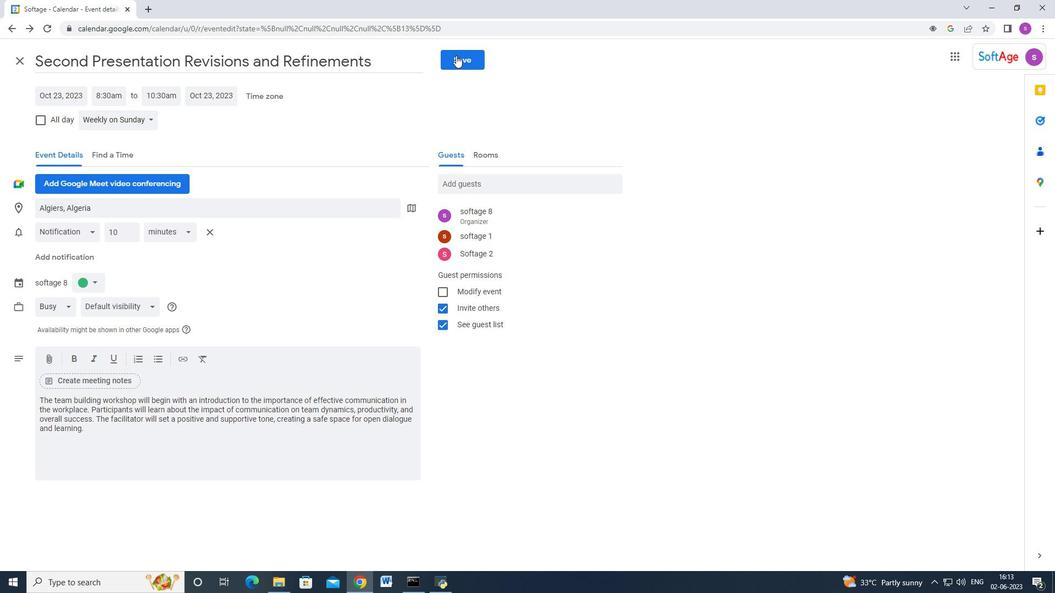 
Action: Mouse pressed left at (455, 60)
Screenshot: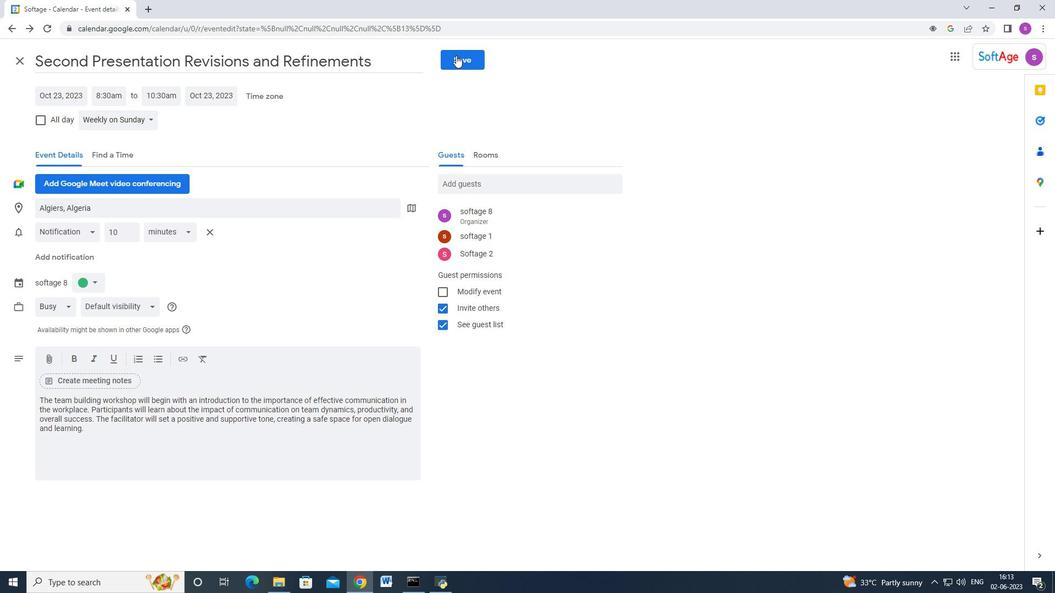 
Action: Mouse moved to (637, 334)
Screenshot: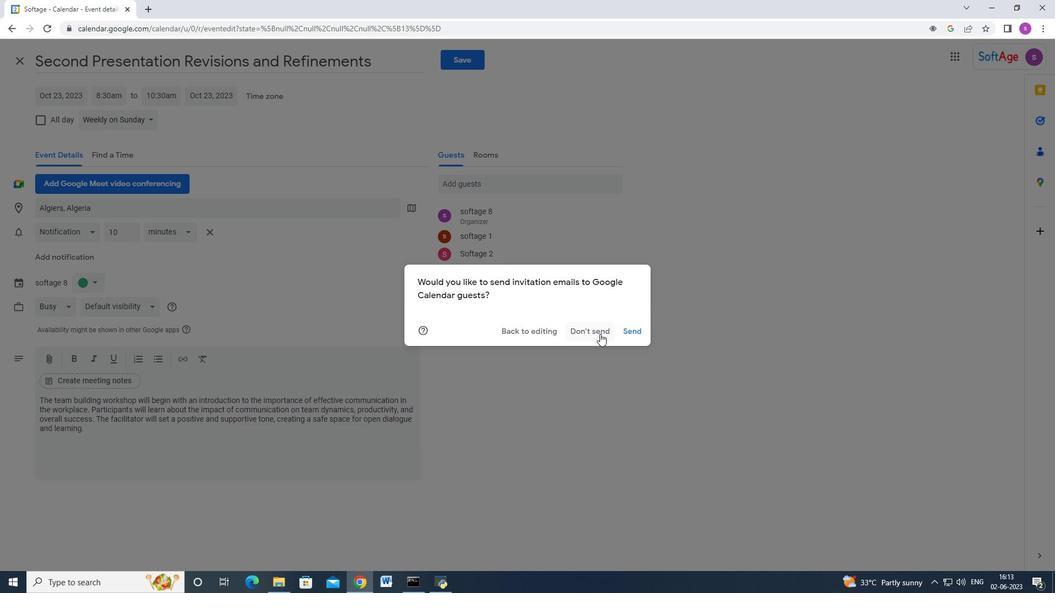 
